 Task: Open and read the 'Late Coming Notification' email from your inbox.
Action: Mouse moved to (184, 26)
Screenshot: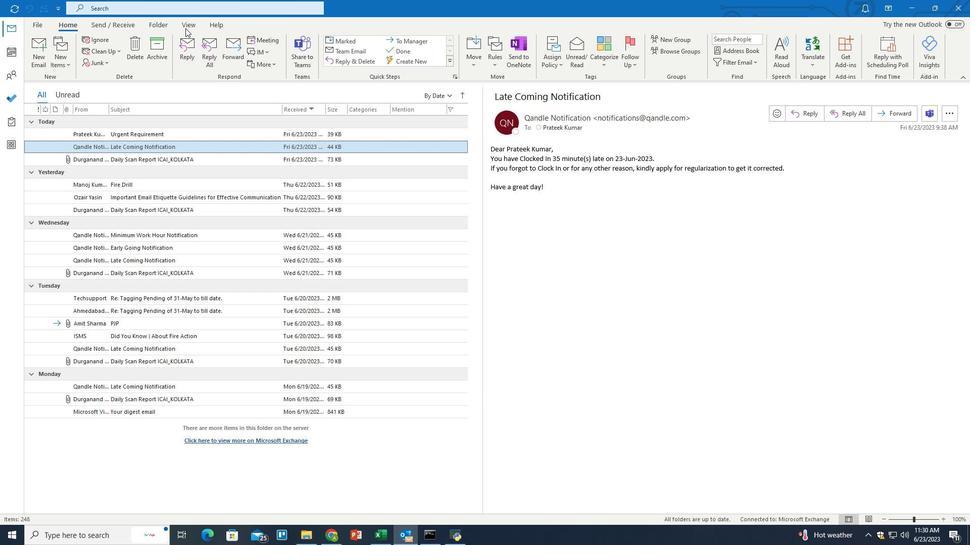 
Action: Mouse pressed left at (184, 26)
Screenshot: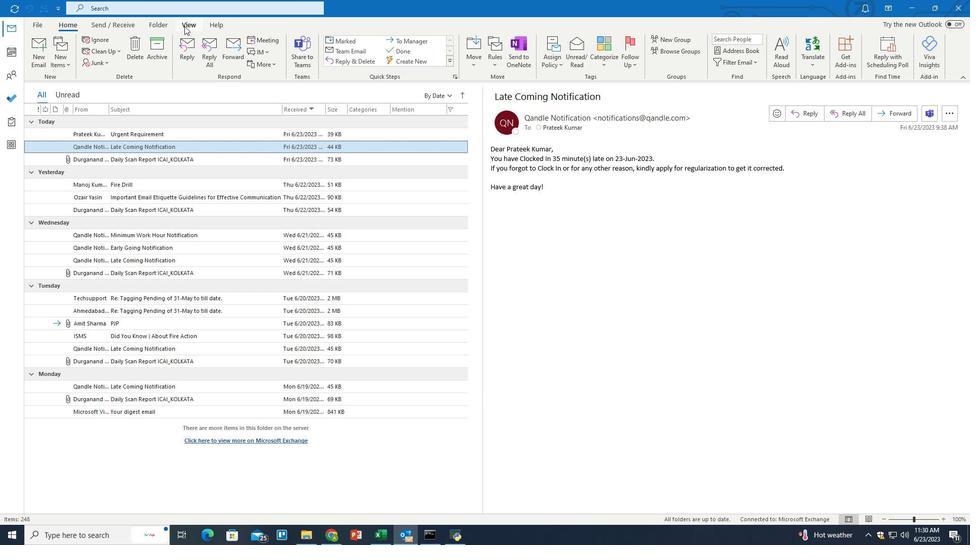 
Action: Mouse moved to (795, 61)
Screenshot: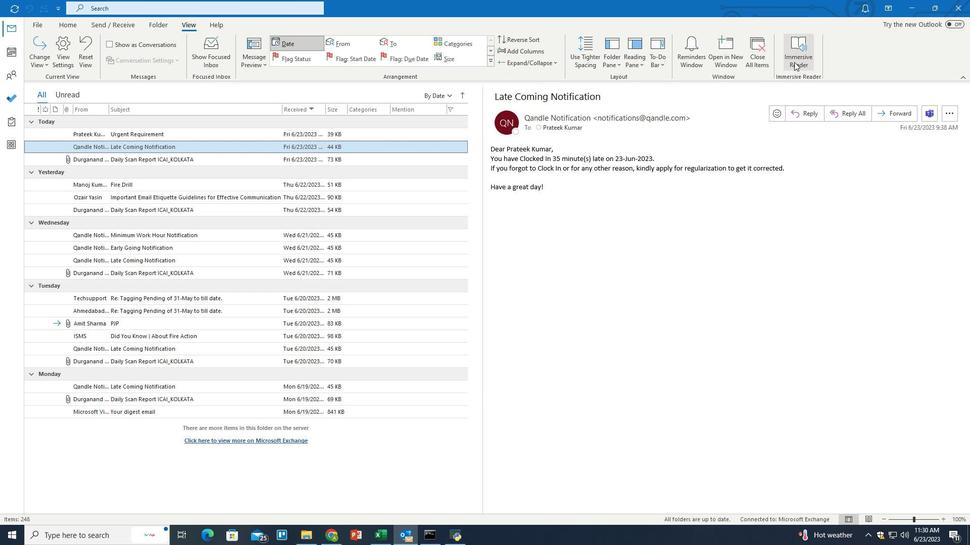 
Action: Mouse pressed left at (795, 61)
Screenshot: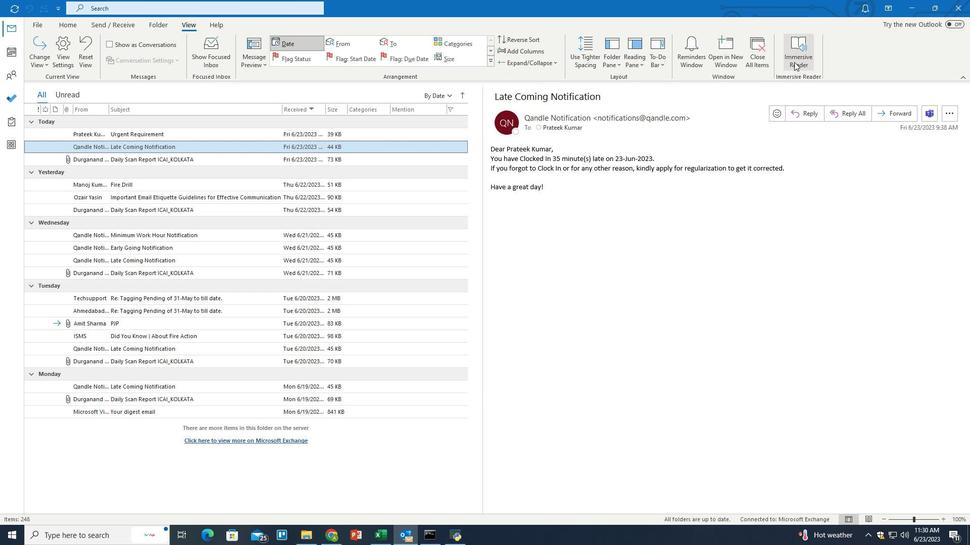 
Action: Mouse moved to (115, 58)
Screenshot: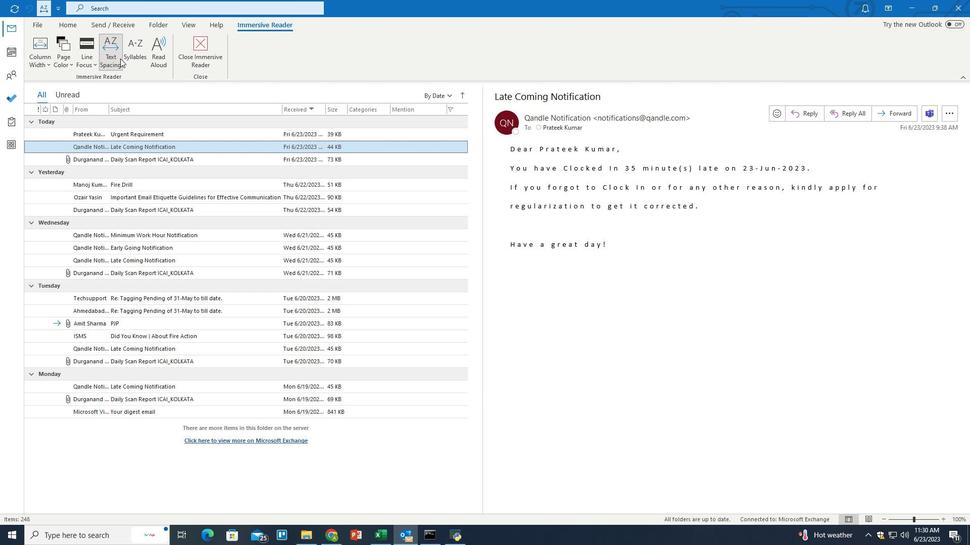 
Action: Mouse pressed left at (115, 58)
Screenshot: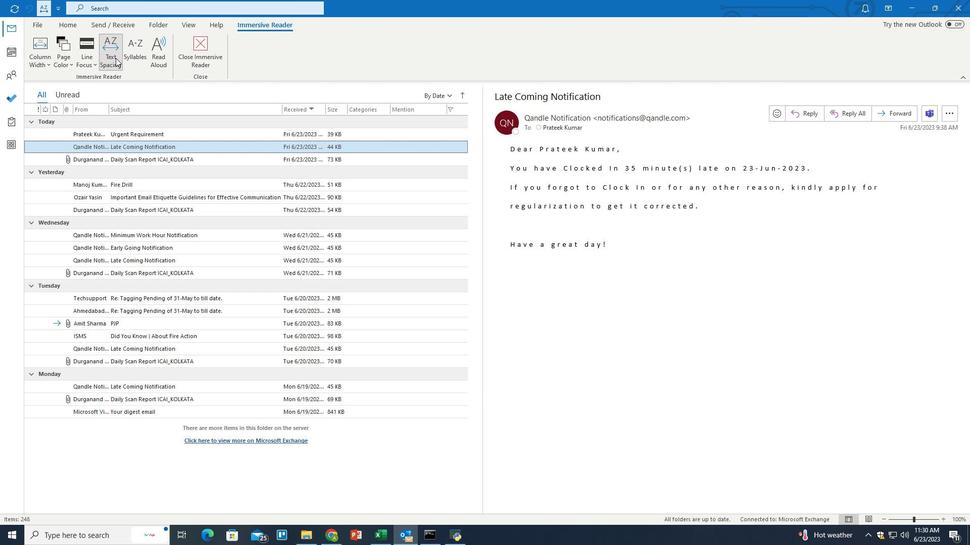 
